 Task: Paste the text "Life is short".
Action: Mouse moved to (73, 92)
Screenshot: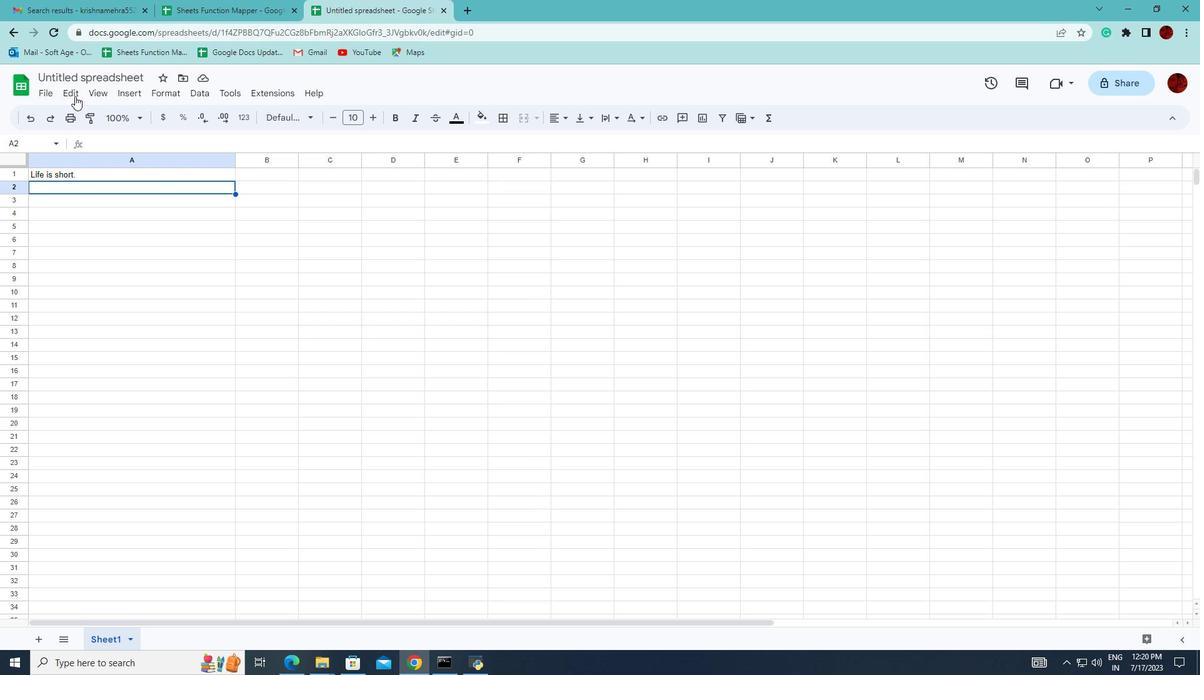 
Action: Mouse pressed left at (73, 92)
Screenshot: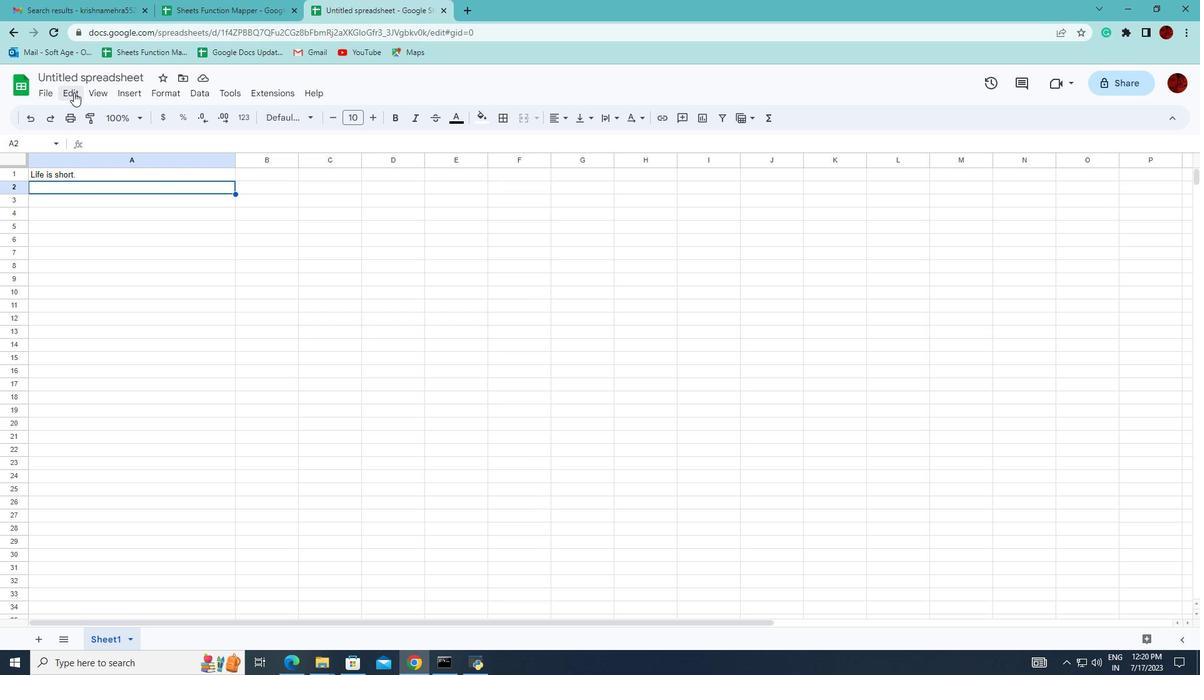 
Action: Mouse moved to (93, 205)
Screenshot: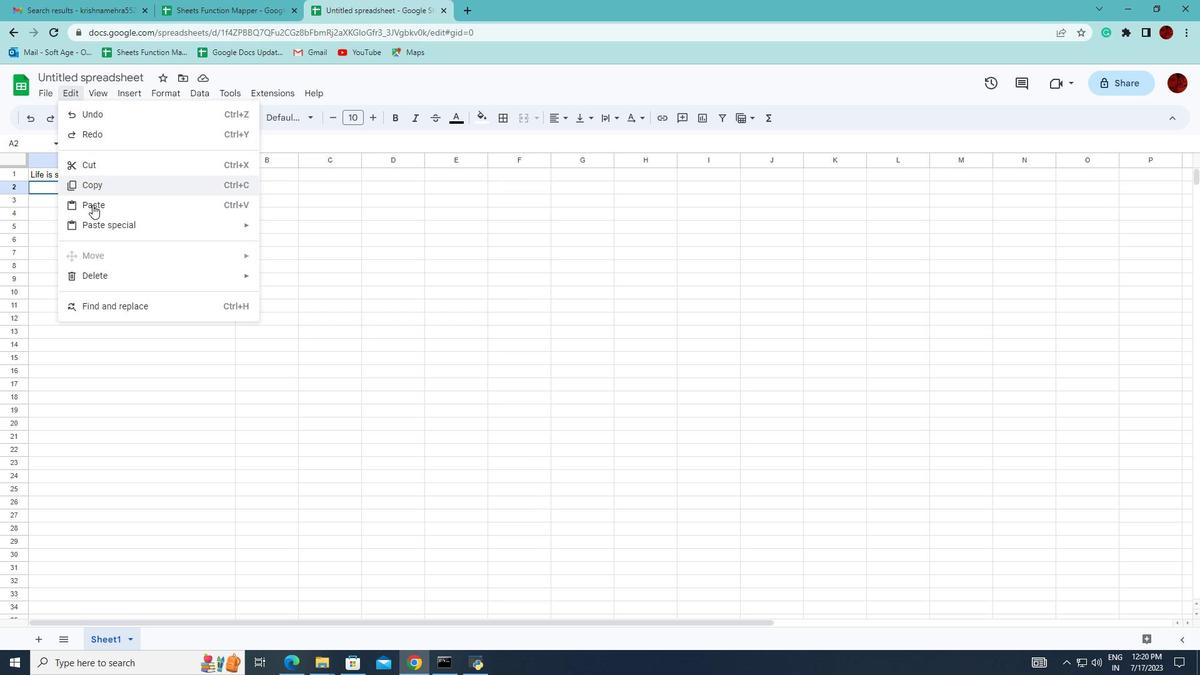 
Action: Mouse pressed left at (93, 205)
Screenshot: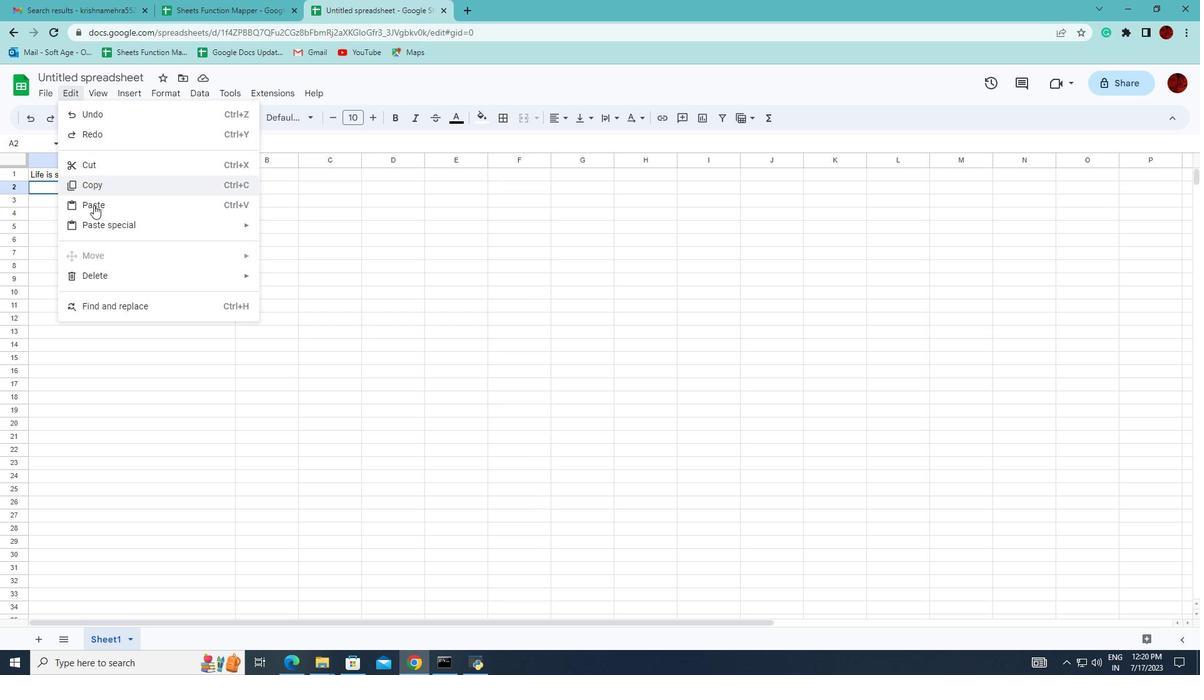 
